 Task: Create a due date automation trigger when advanced on, on the wednesday of the week before a card is due add basic assigned only to me at 11:00 AM.
Action: Mouse moved to (1050, 91)
Screenshot: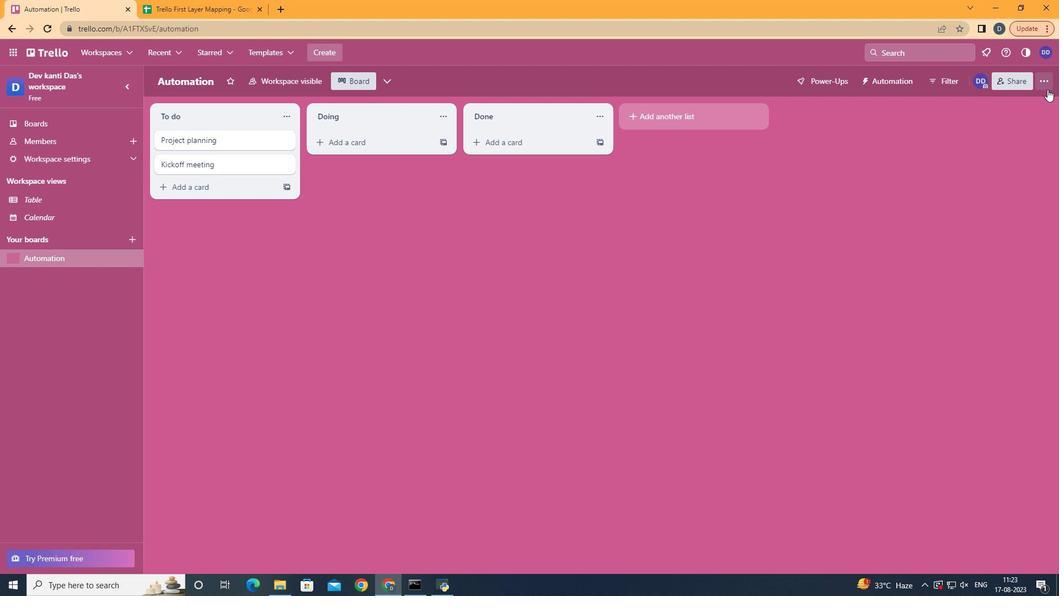 
Action: Mouse pressed left at (1050, 91)
Screenshot: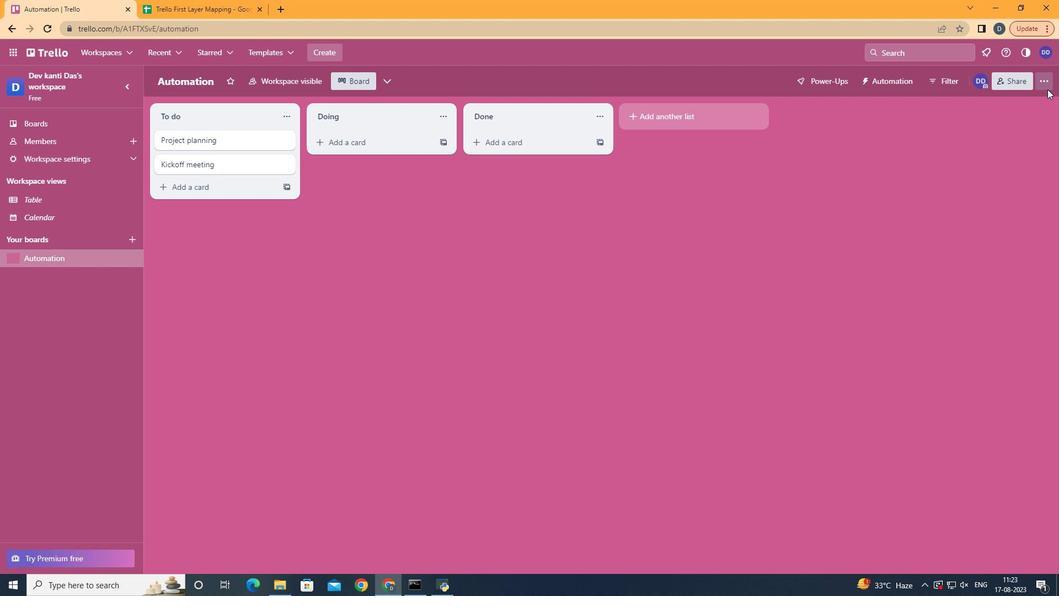 
Action: Mouse moved to (993, 234)
Screenshot: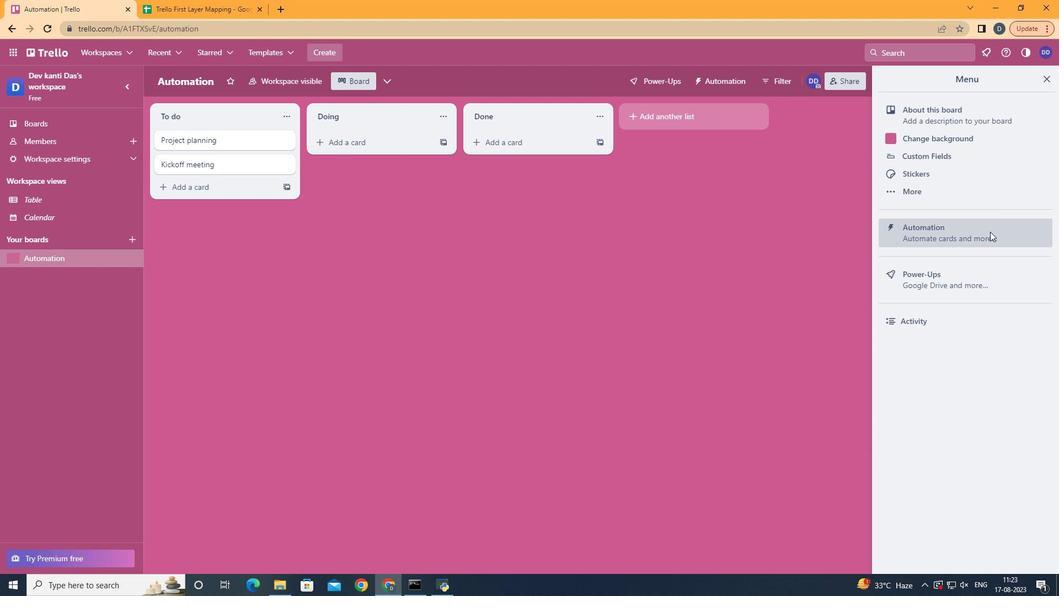
Action: Mouse pressed left at (993, 234)
Screenshot: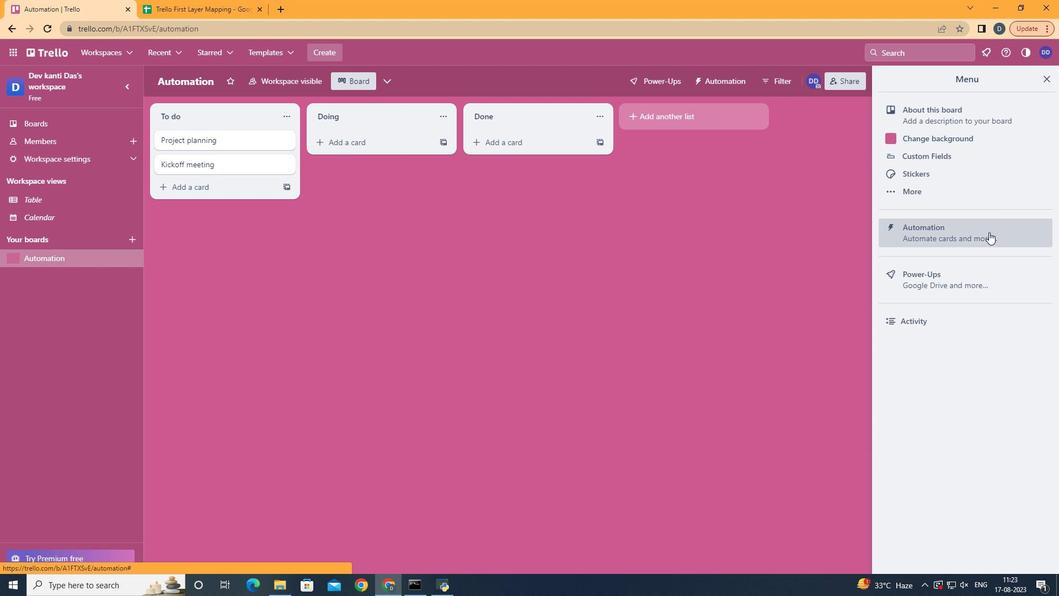 
Action: Mouse moved to (231, 216)
Screenshot: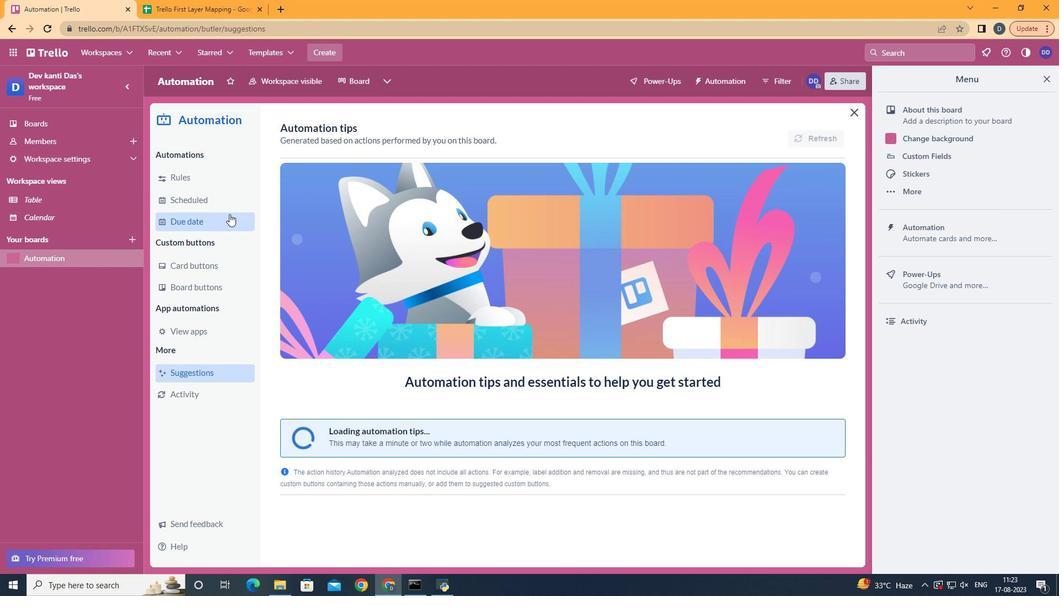 
Action: Mouse pressed left at (231, 216)
Screenshot: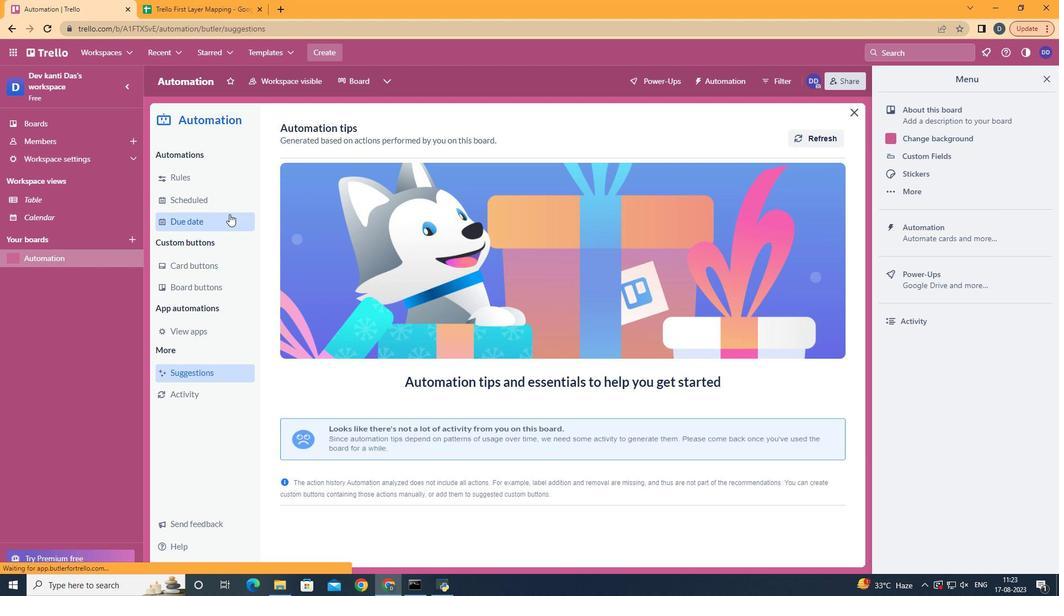 
Action: Mouse moved to (797, 142)
Screenshot: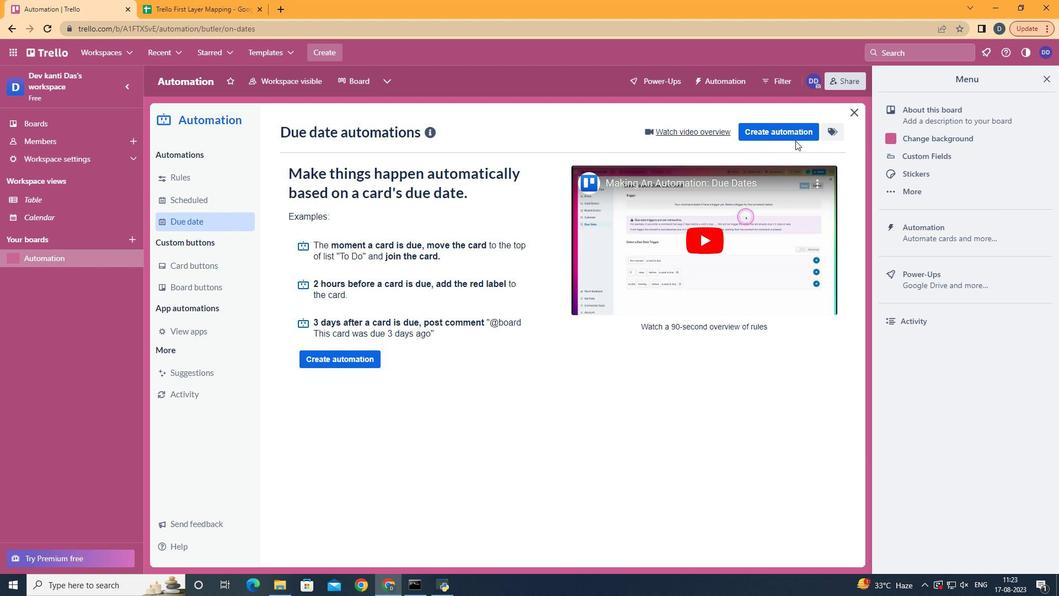 
Action: Mouse pressed left at (797, 142)
Screenshot: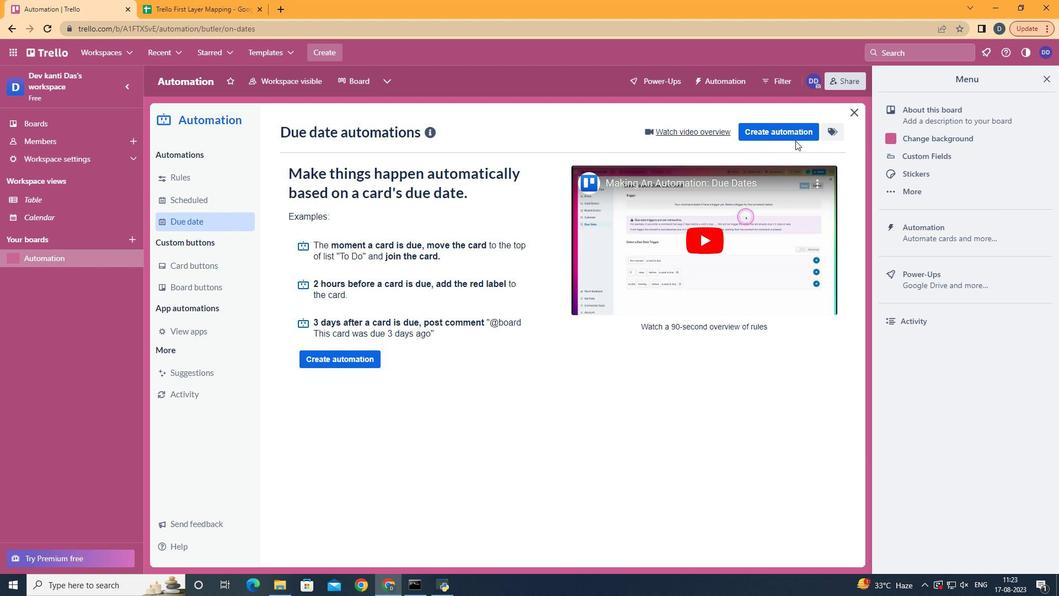 
Action: Mouse moved to (795, 133)
Screenshot: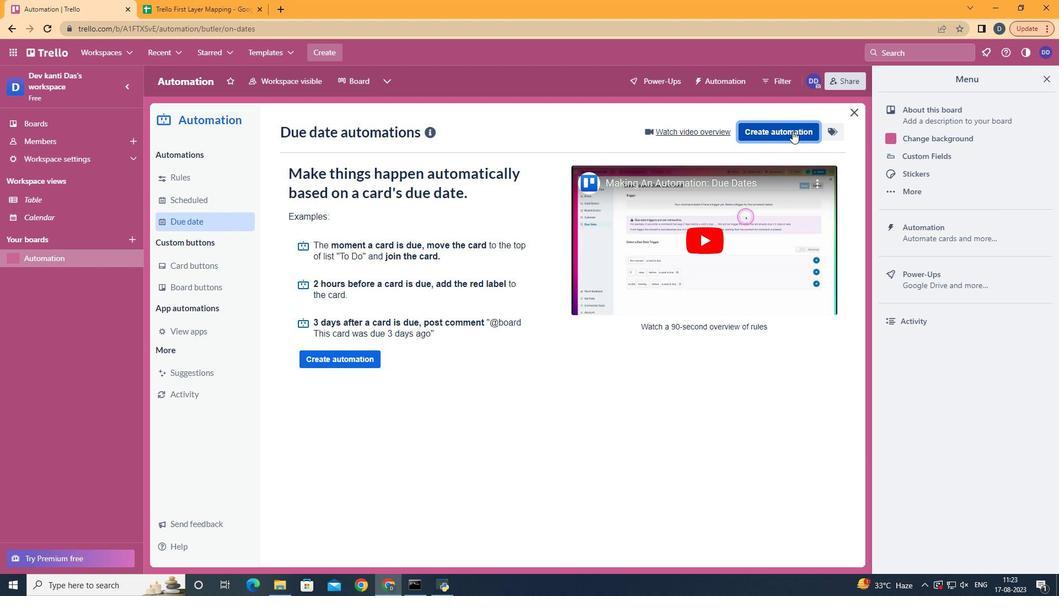 
Action: Mouse pressed left at (795, 133)
Screenshot: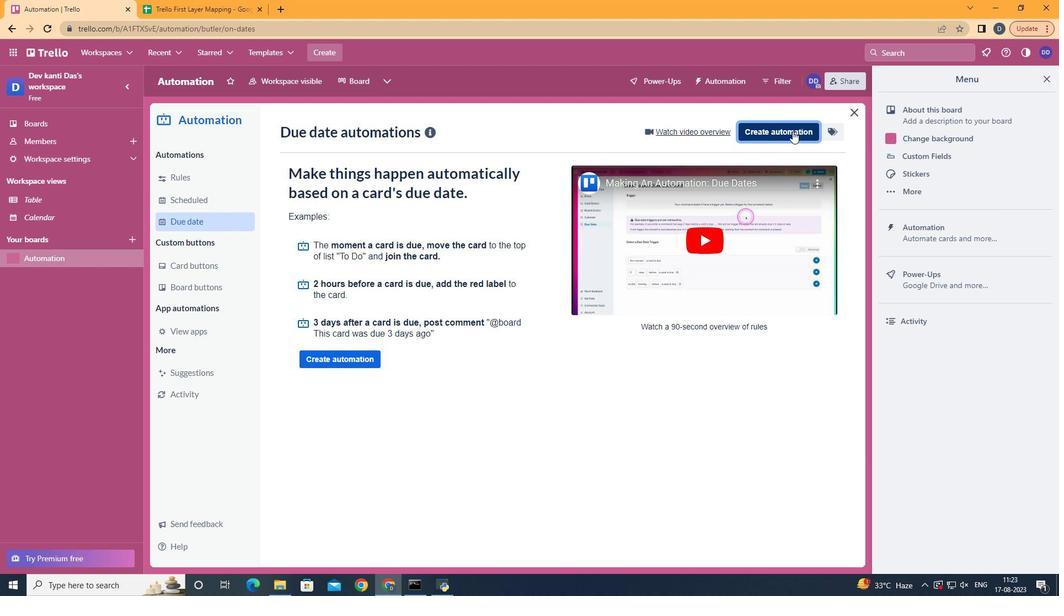 
Action: Mouse moved to (559, 236)
Screenshot: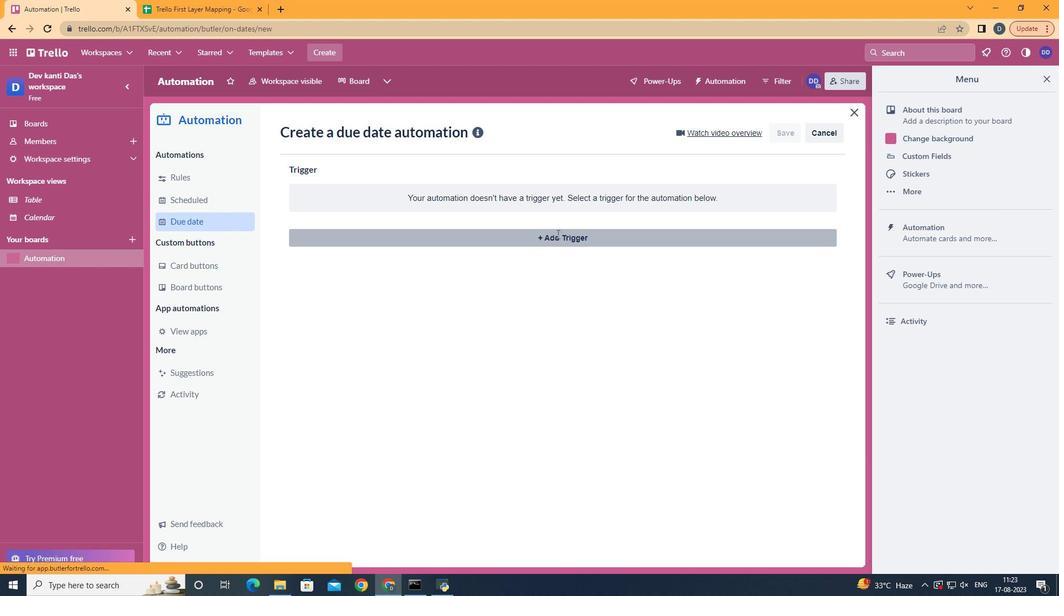 
Action: Mouse pressed left at (559, 236)
Screenshot: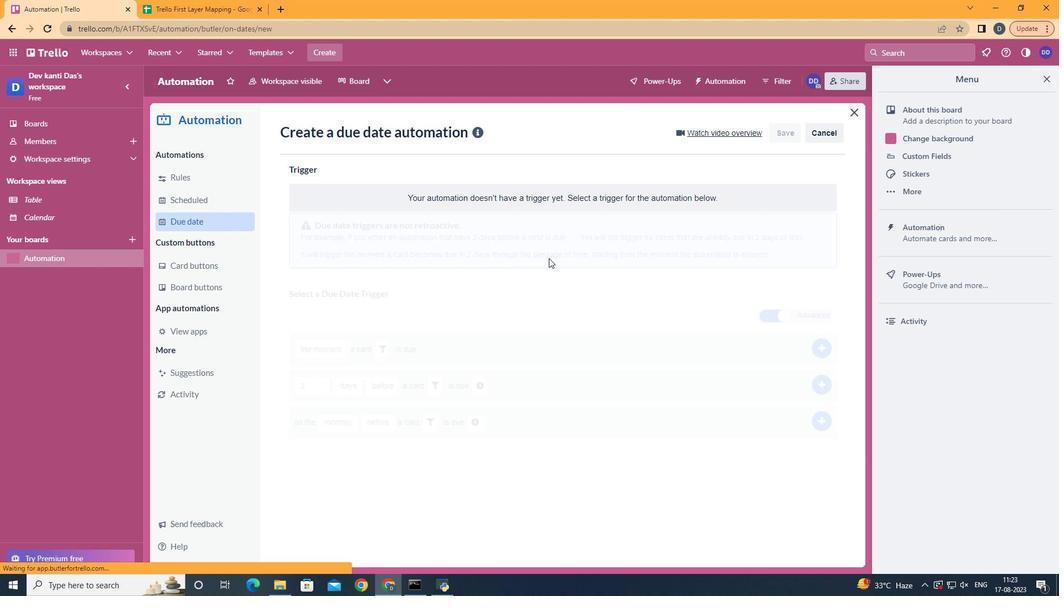 
Action: Mouse moved to (358, 343)
Screenshot: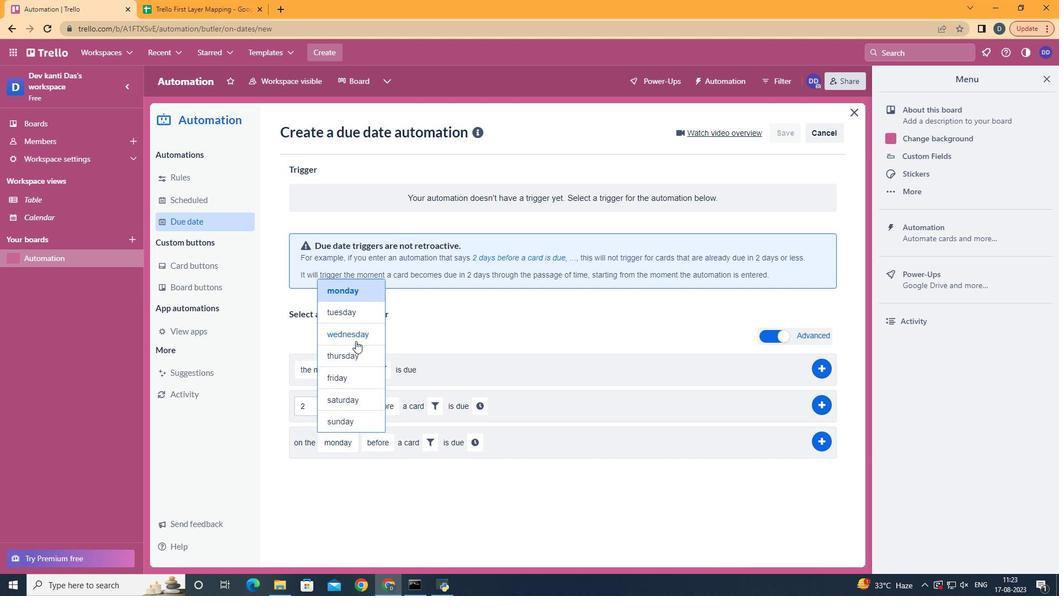 
Action: Mouse pressed left at (358, 343)
Screenshot: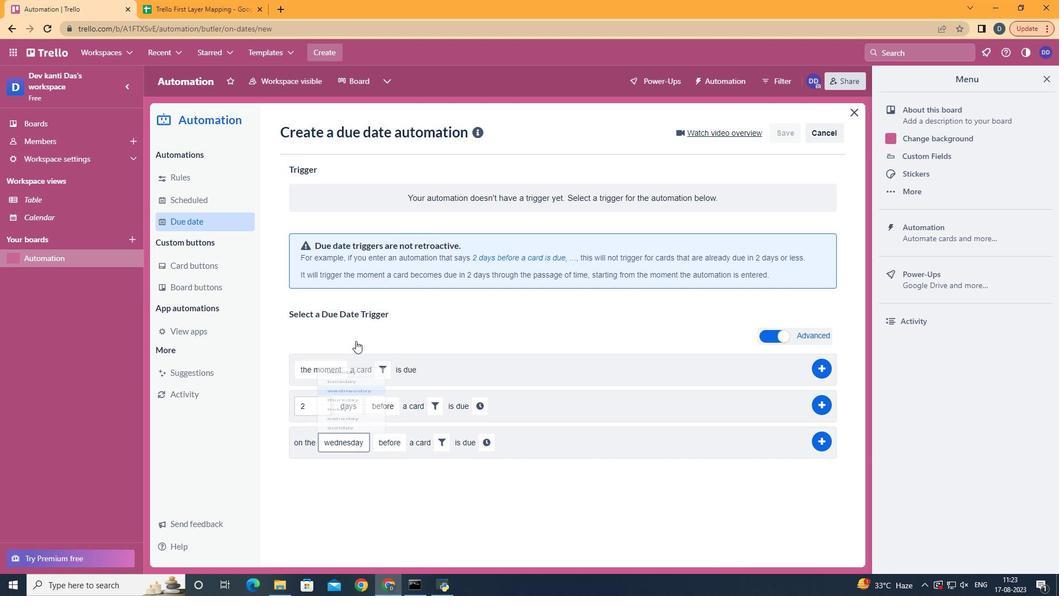 
Action: Mouse moved to (410, 536)
Screenshot: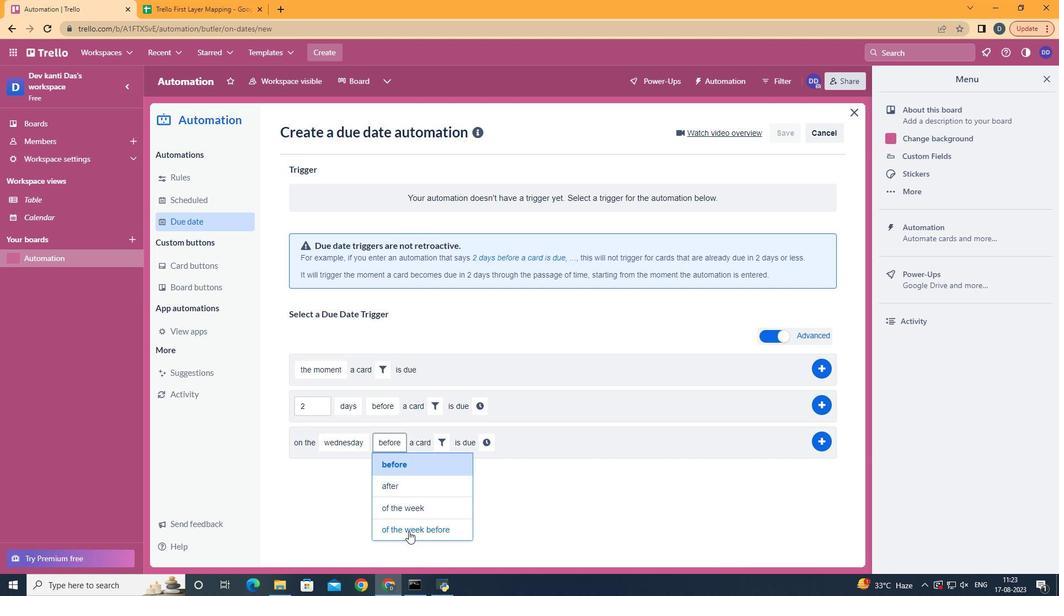 
Action: Mouse pressed left at (410, 536)
Screenshot: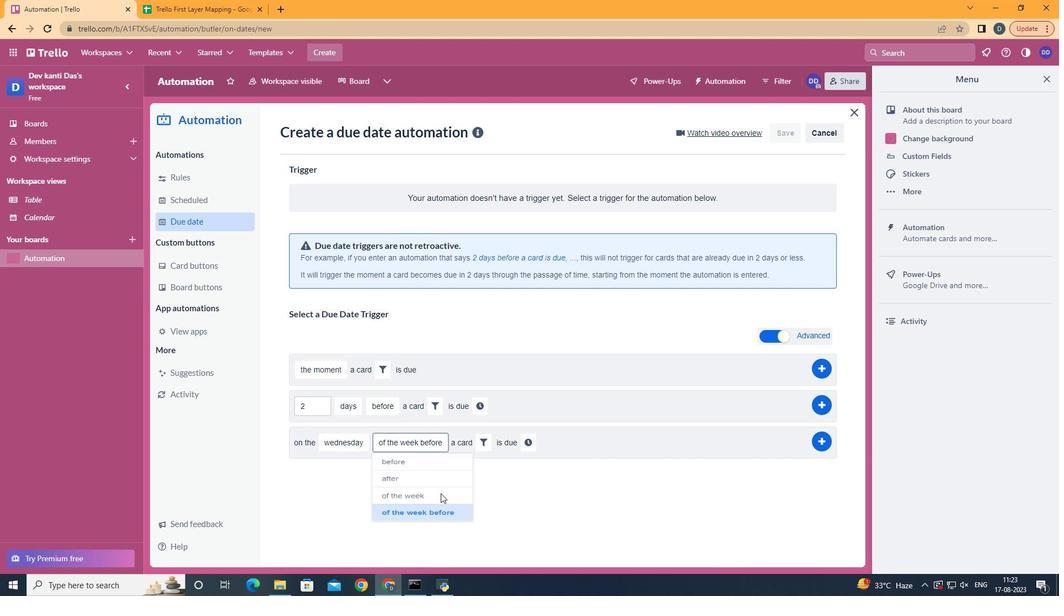 
Action: Mouse moved to (483, 448)
Screenshot: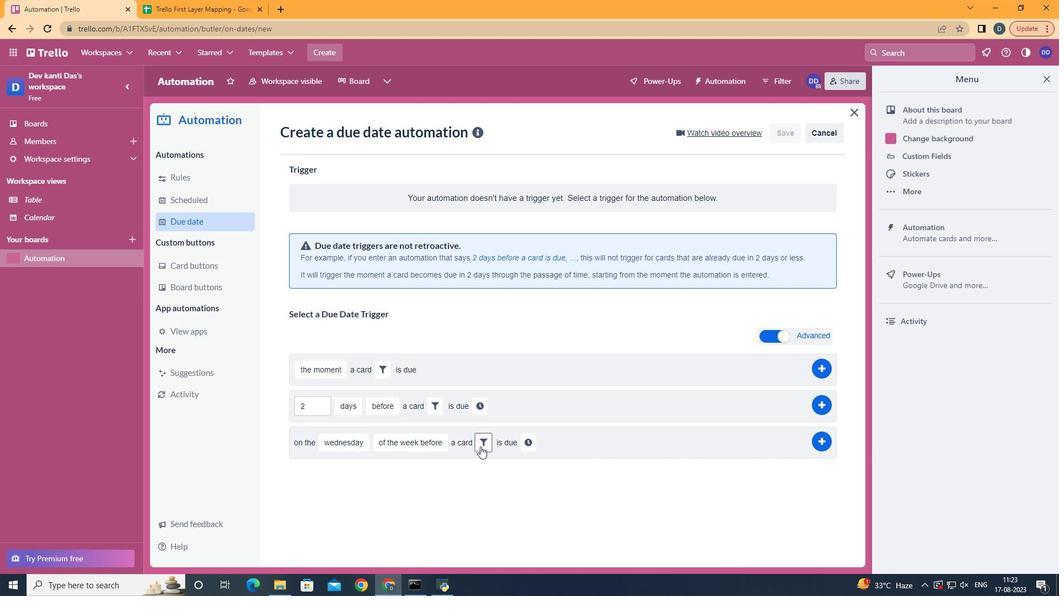 
Action: Mouse pressed left at (483, 448)
Screenshot: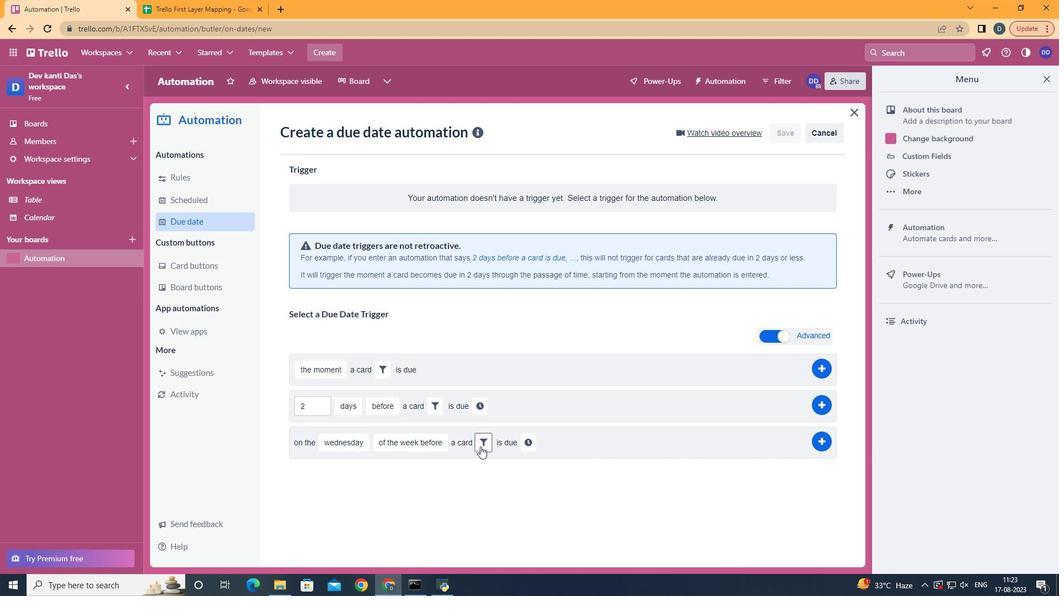 
Action: Mouse moved to (496, 460)
Screenshot: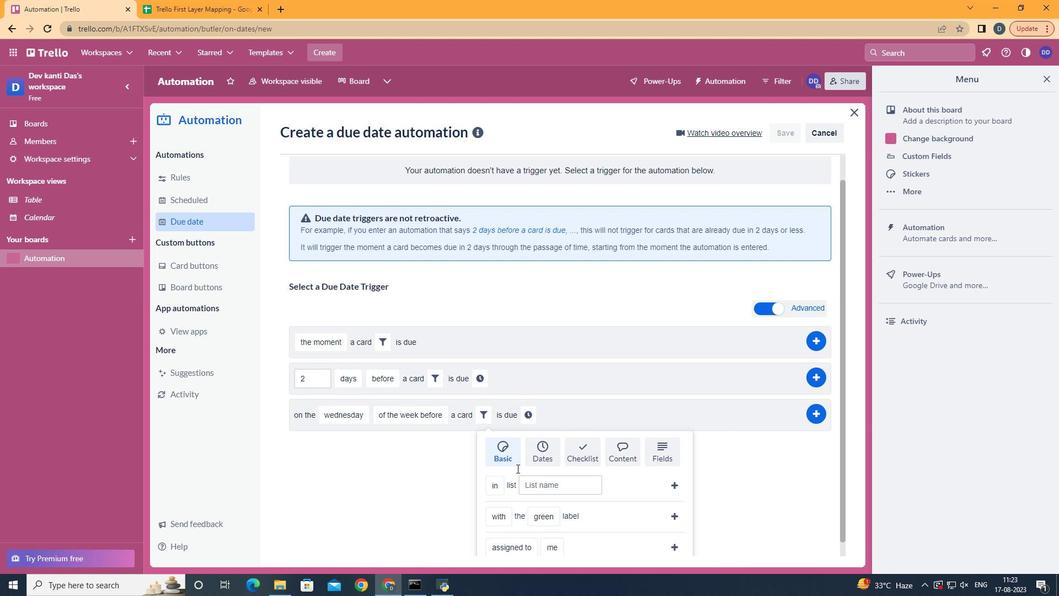 
Action: Mouse scrolled (492, 454) with delta (0, 0)
Screenshot: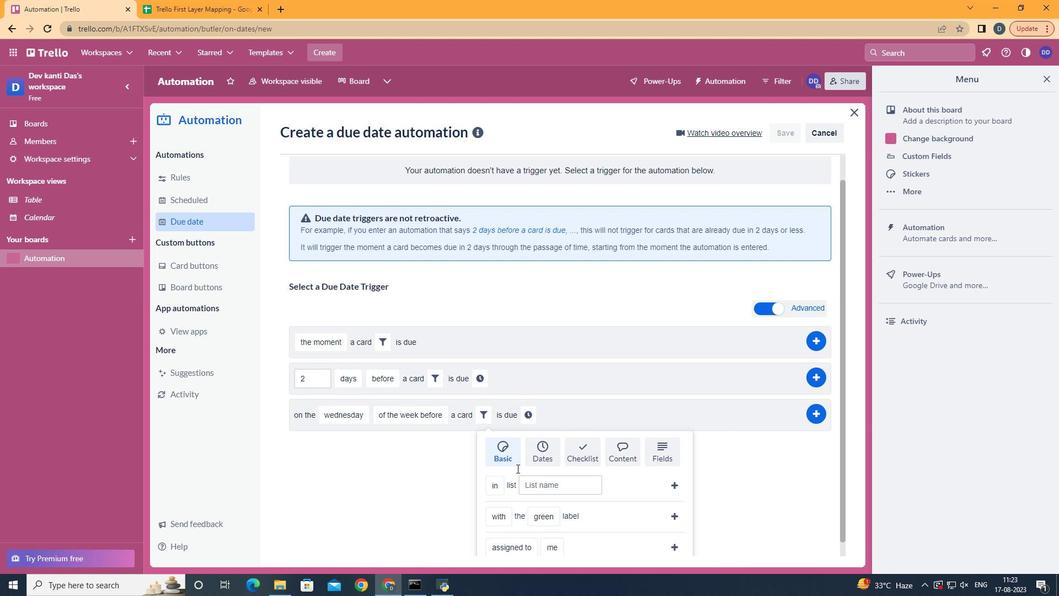 
Action: Mouse moved to (497, 462)
Screenshot: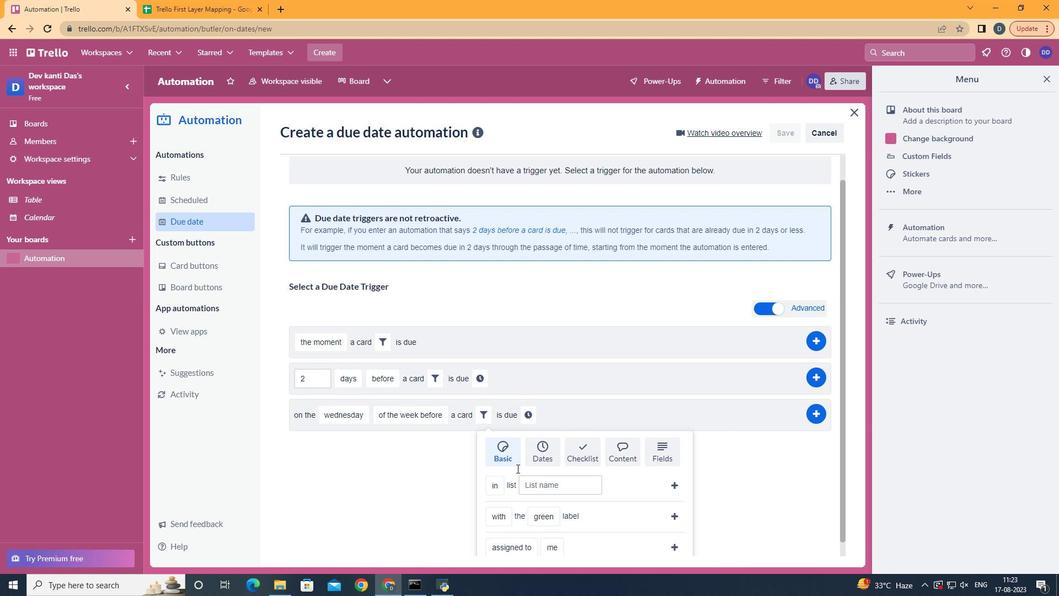 
Action: Mouse scrolled (496, 460) with delta (0, 0)
Screenshot: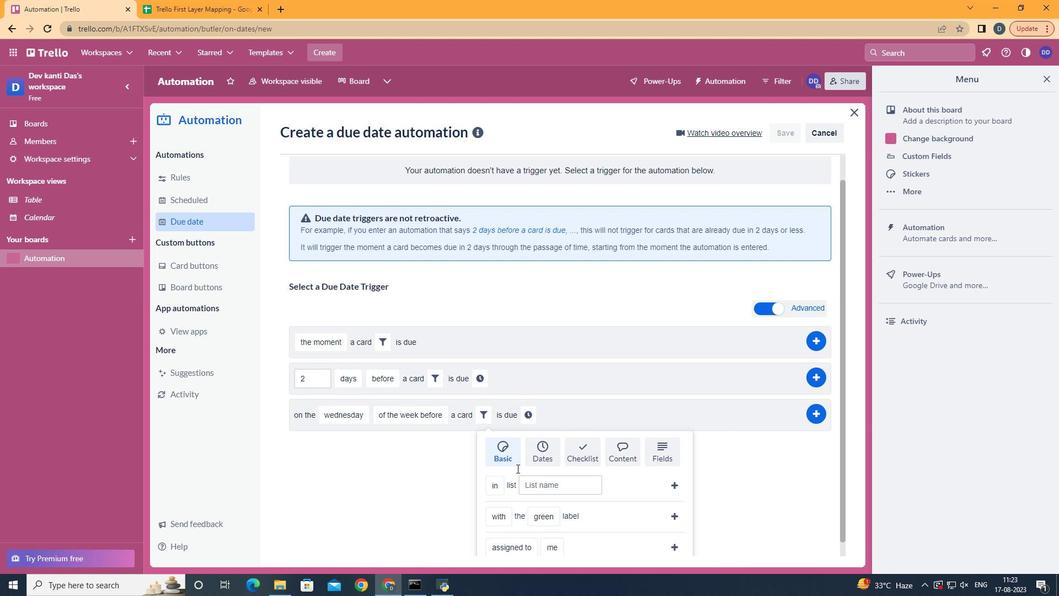 
Action: Mouse moved to (500, 464)
Screenshot: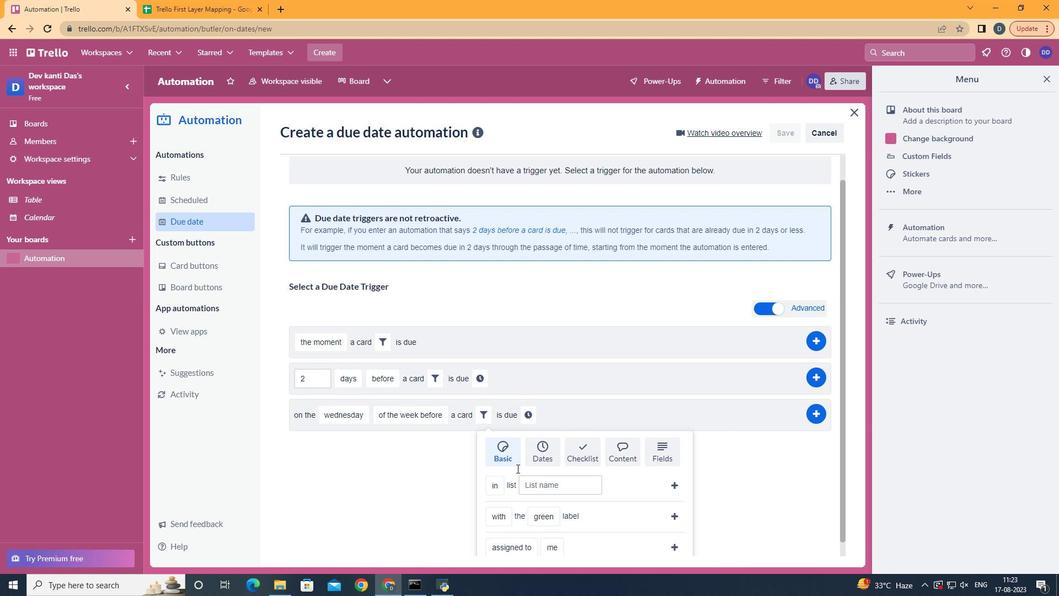
Action: Mouse scrolled (499, 462) with delta (0, 0)
Screenshot: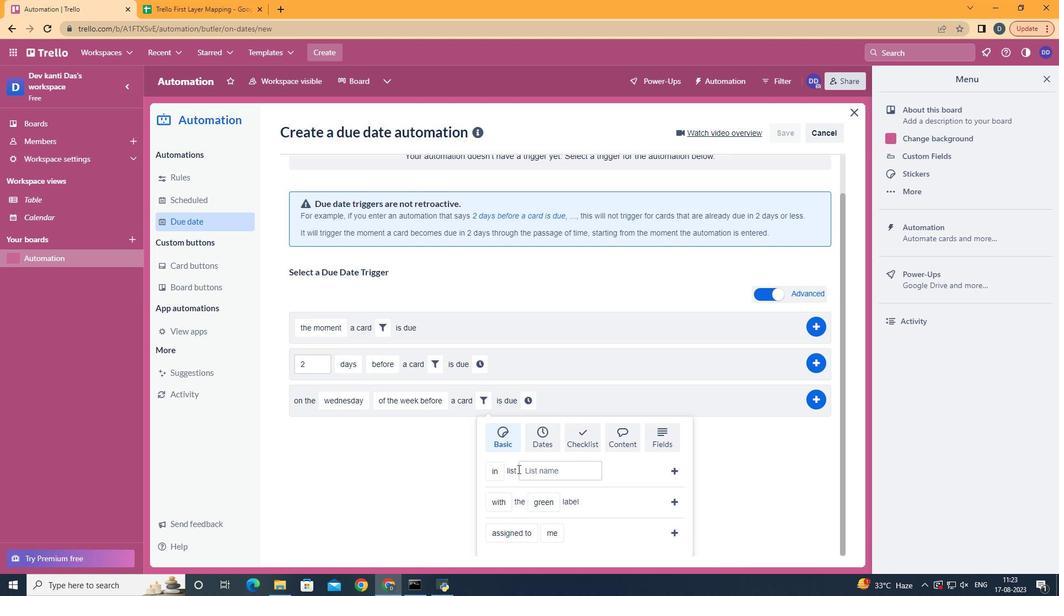 
Action: Mouse moved to (501, 464)
Screenshot: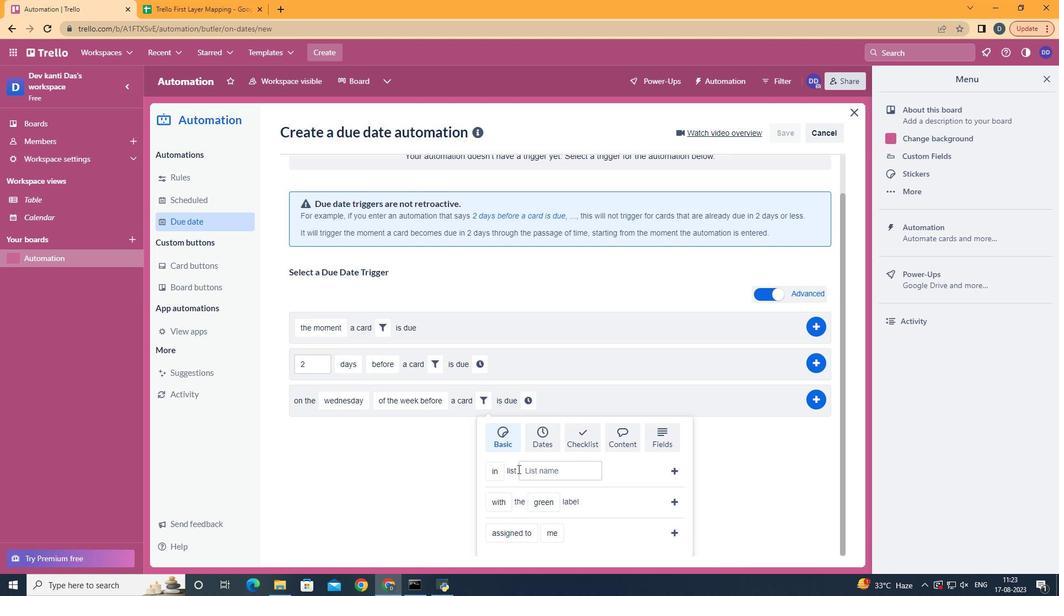
Action: Mouse scrolled (500, 463) with delta (0, 0)
Screenshot: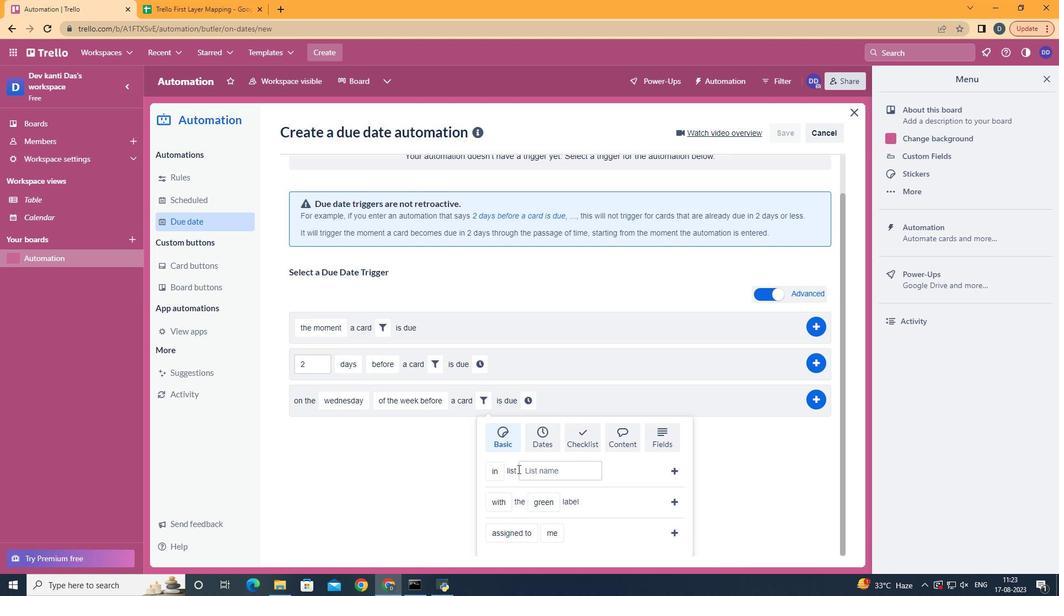 
Action: Mouse moved to (503, 465)
Screenshot: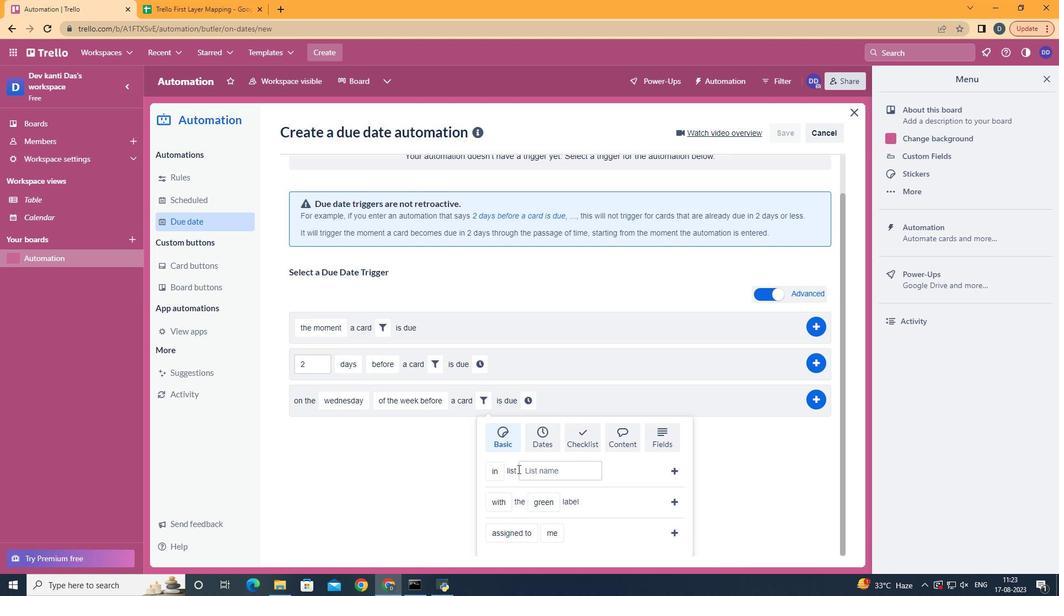 
Action: Mouse scrolled (503, 464) with delta (0, 0)
Screenshot: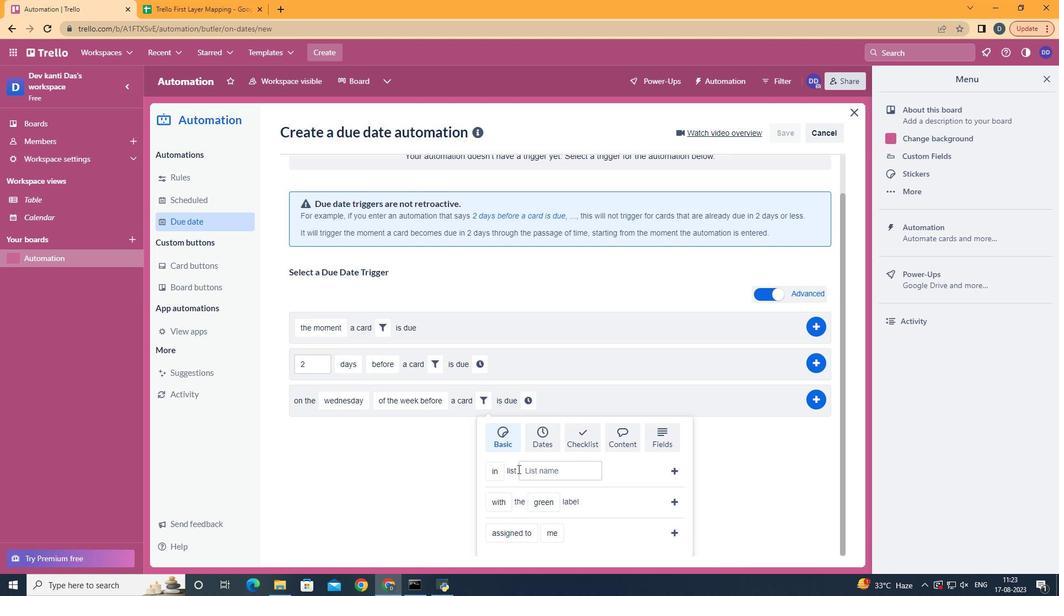 
Action: Mouse moved to (530, 491)
Screenshot: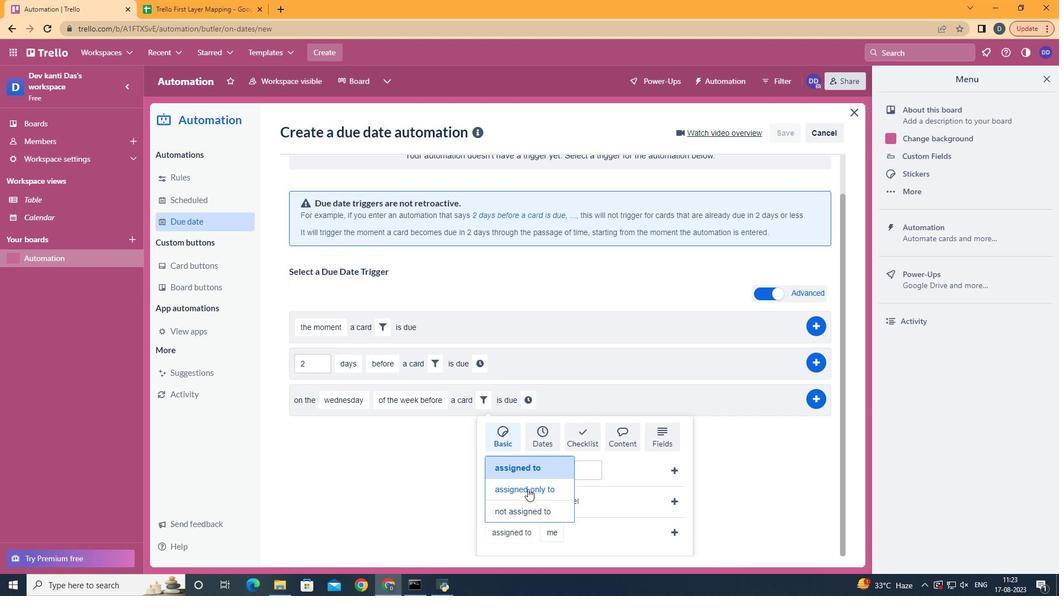 
Action: Mouse pressed left at (530, 491)
Screenshot: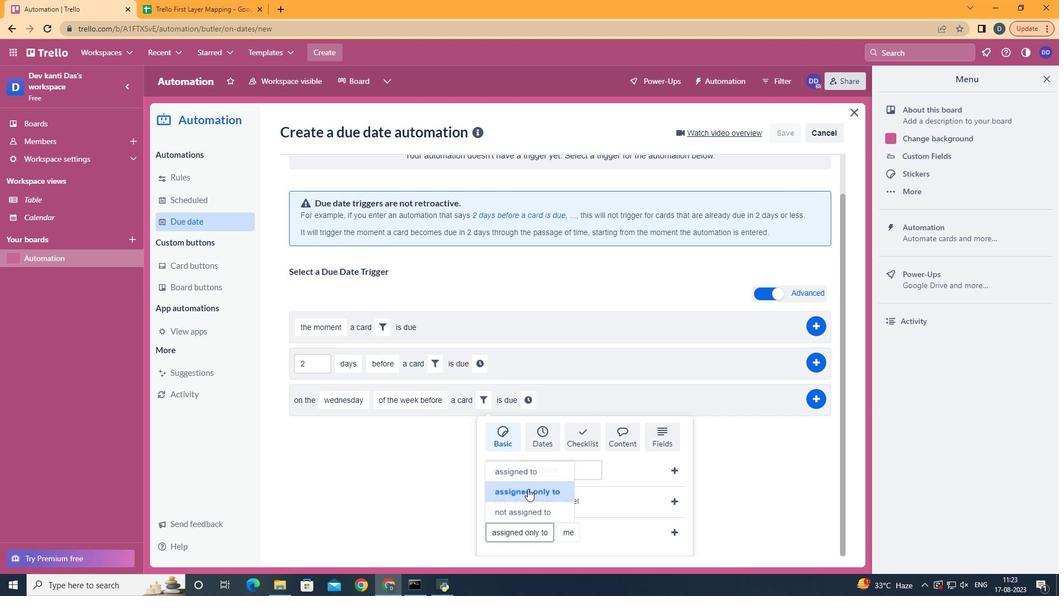 
Action: Mouse moved to (676, 539)
Screenshot: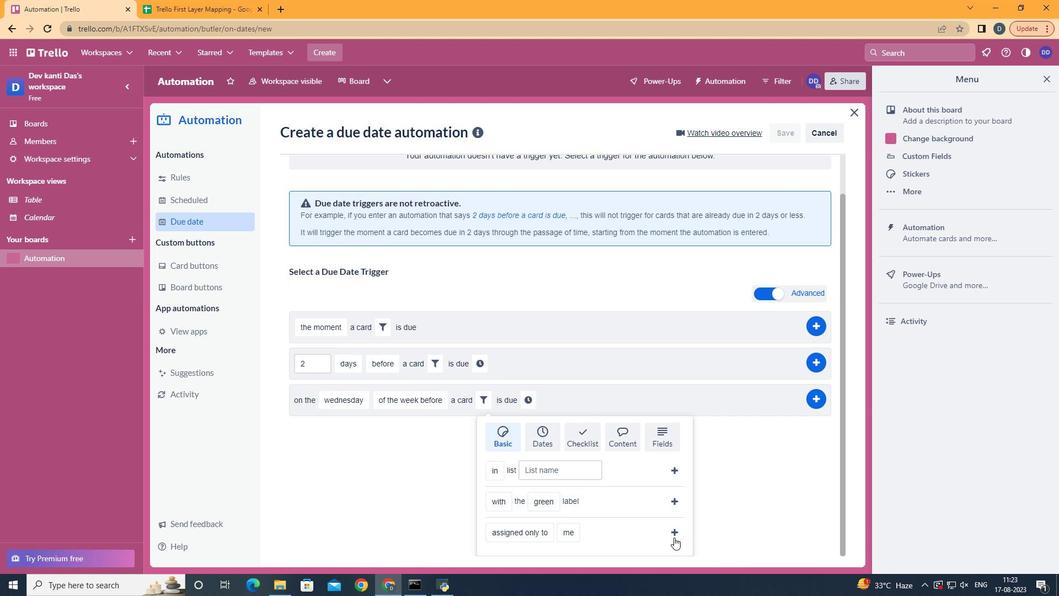 
Action: Mouse pressed left at (676, 539)
Screenshot: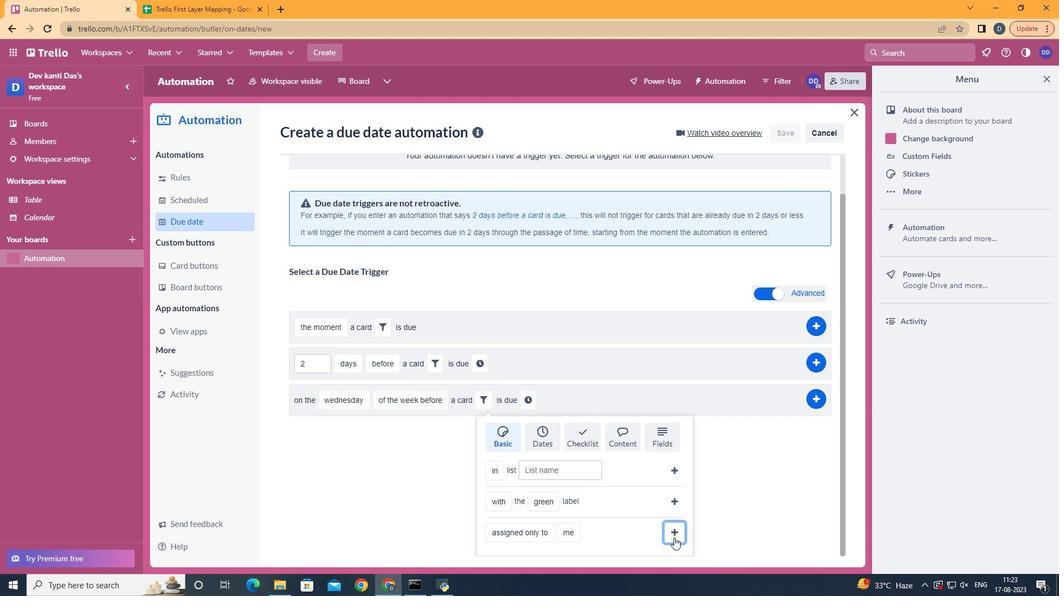 
Action: Mouse moved to (625, 445)
Screenshot: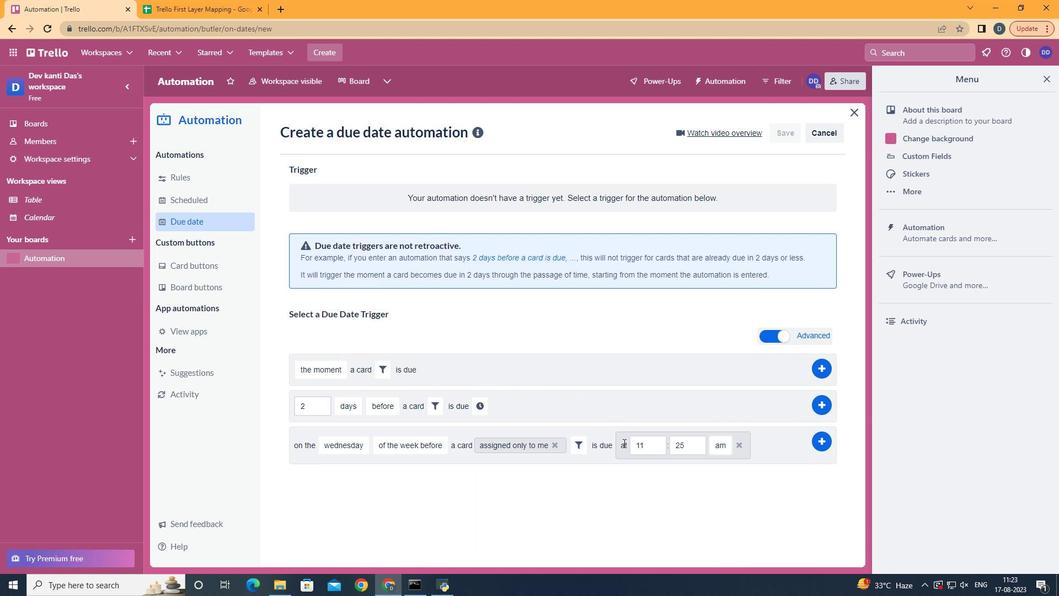 
Action: Mouse pressed left at (625, 445)
Screenshot: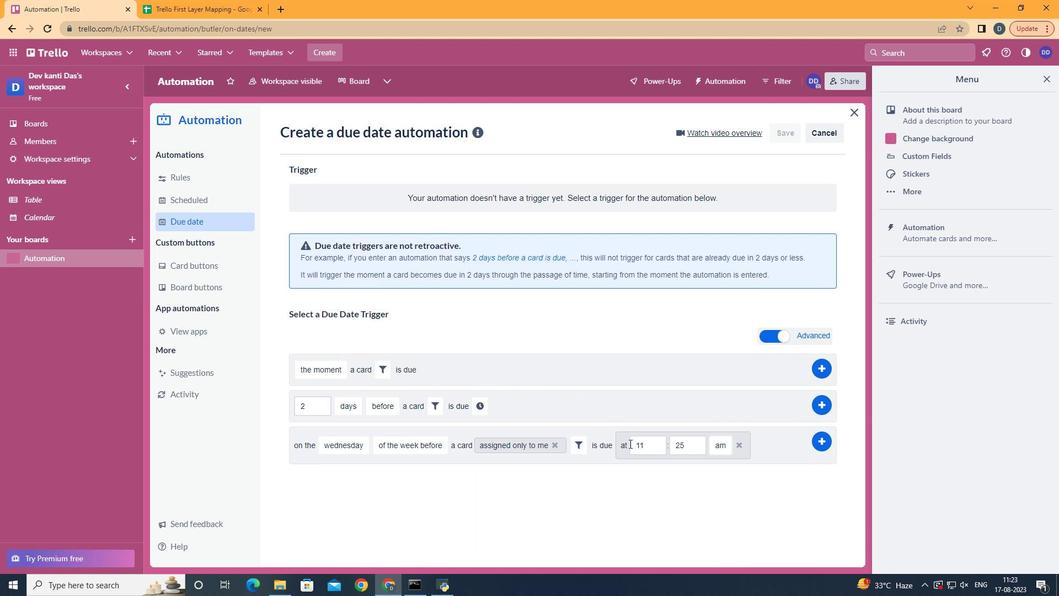 
Action: Mouse moved to (687, 446)
Screenshot: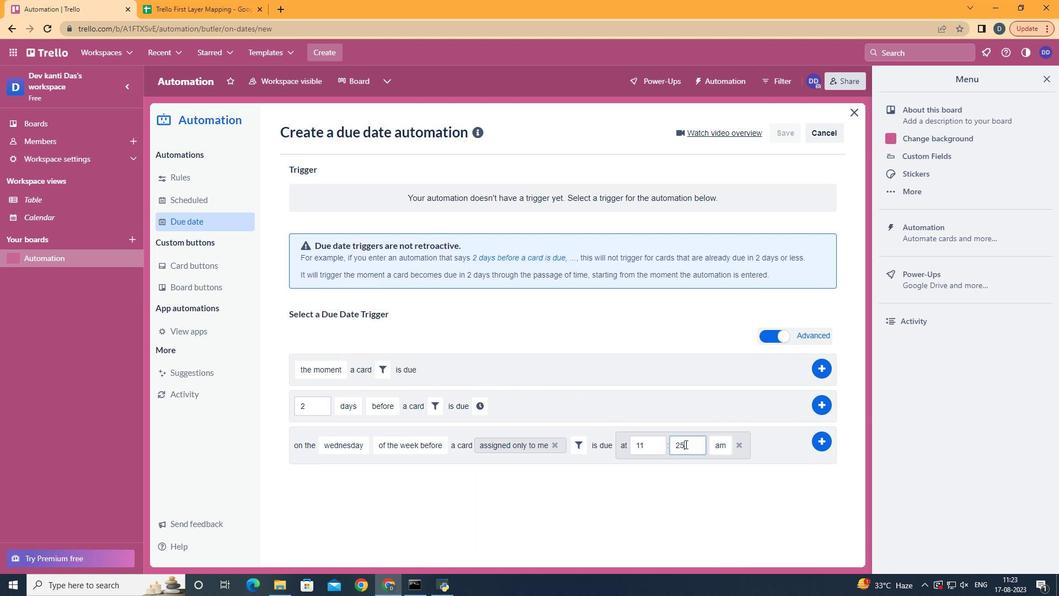 
Action: Mouse pressed left at (687, 446)
Screenshot: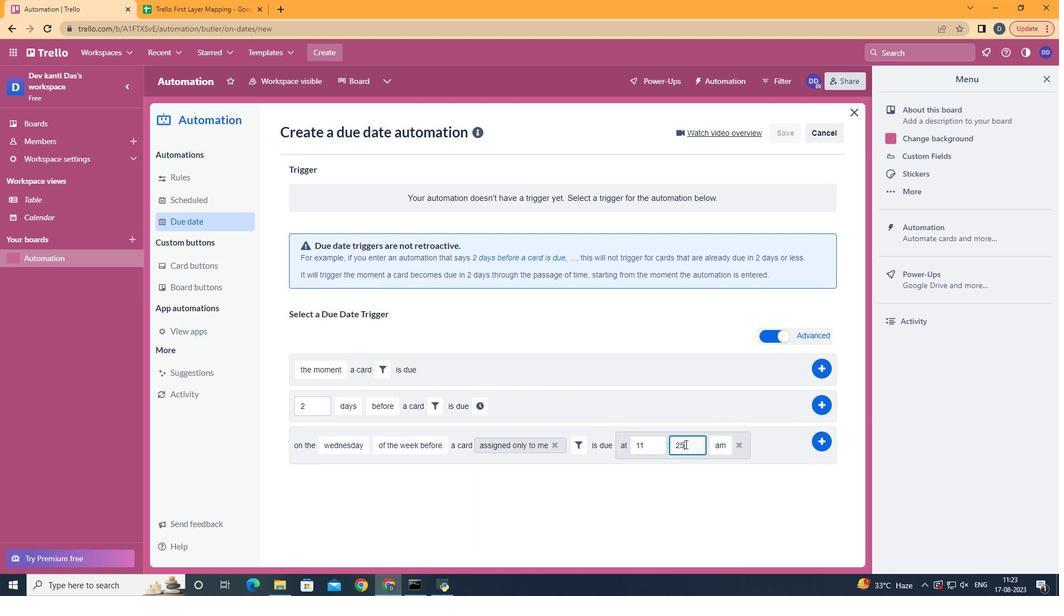 
Action: Key pressed <Key.backspace><Key.backspace>00
Screenshot: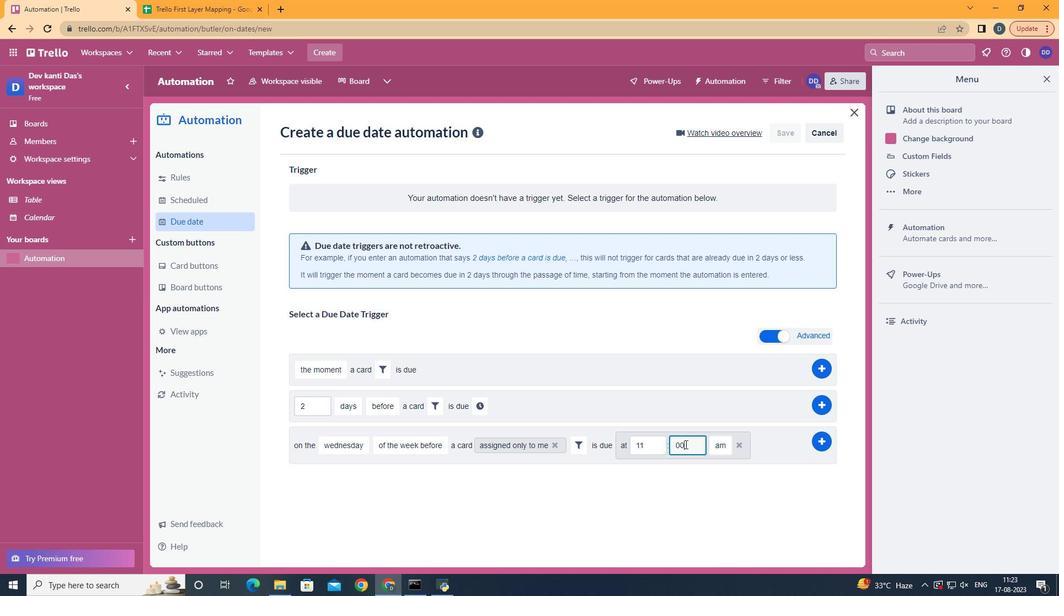 
Action: Mouse moved to (826, 443)
Screenshot: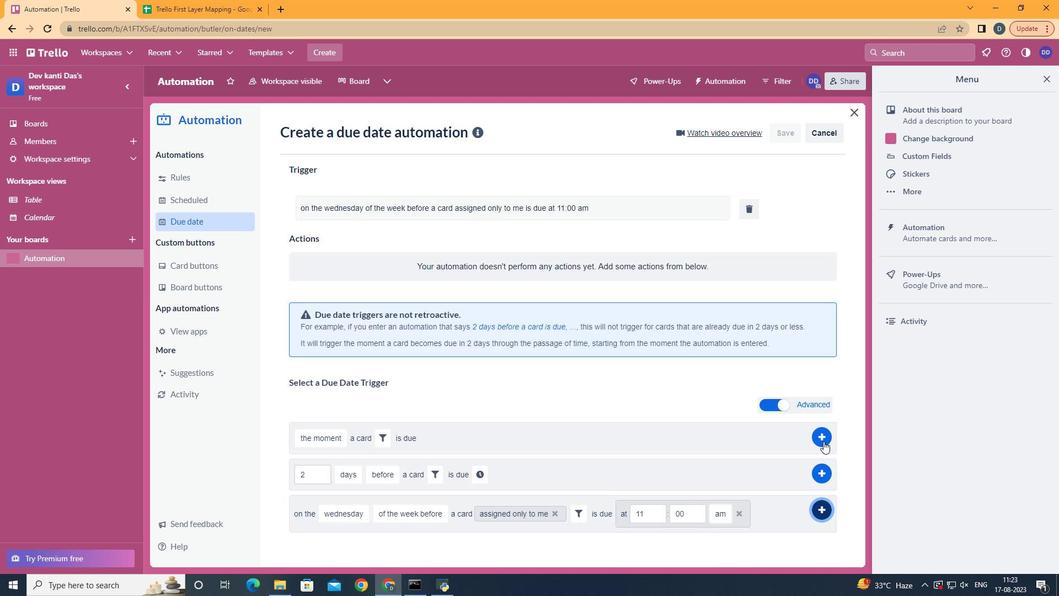
Action: Mouse pressed left at (826, 443)
Screenshot: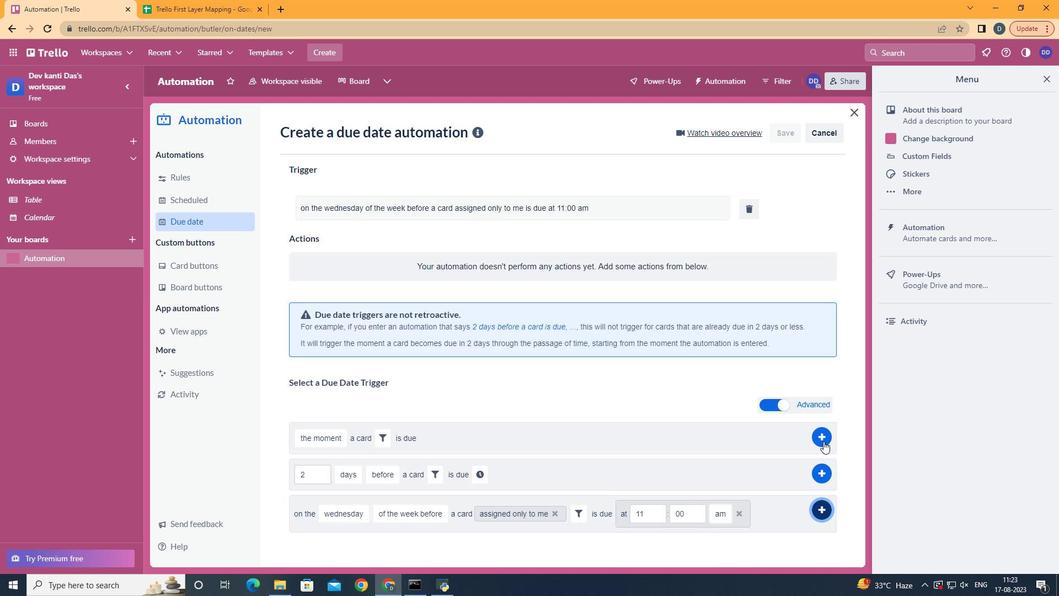 
Action: Mouse moved to (898, 451)
Screenshot: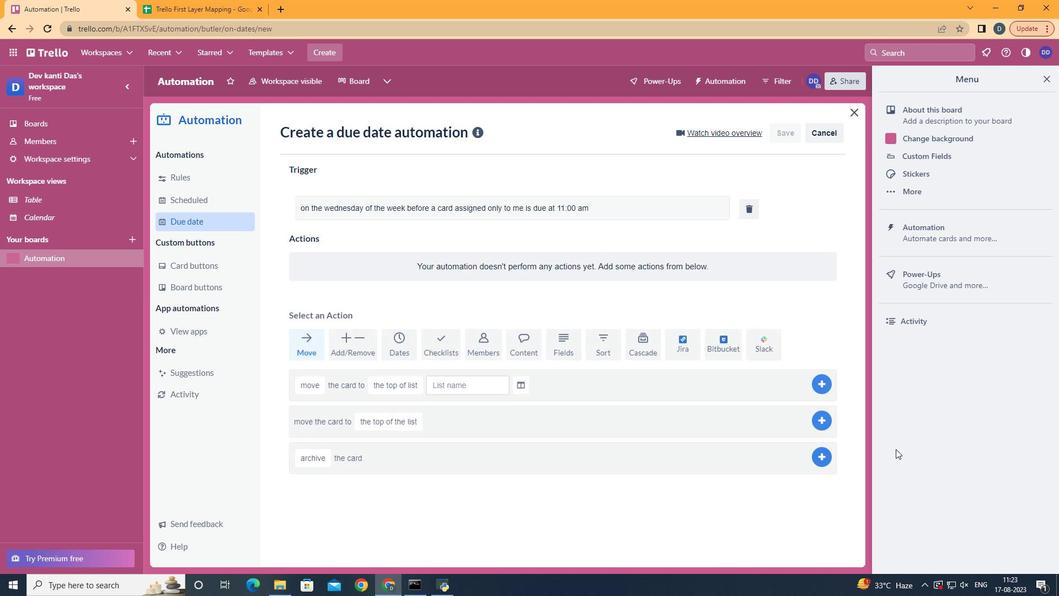
